 Task: Provide feedback on the pricing accuracy displayed on Google Flights.
Action: Mouse scrolled (619, 423) with delta (0, 0)
Screenshot: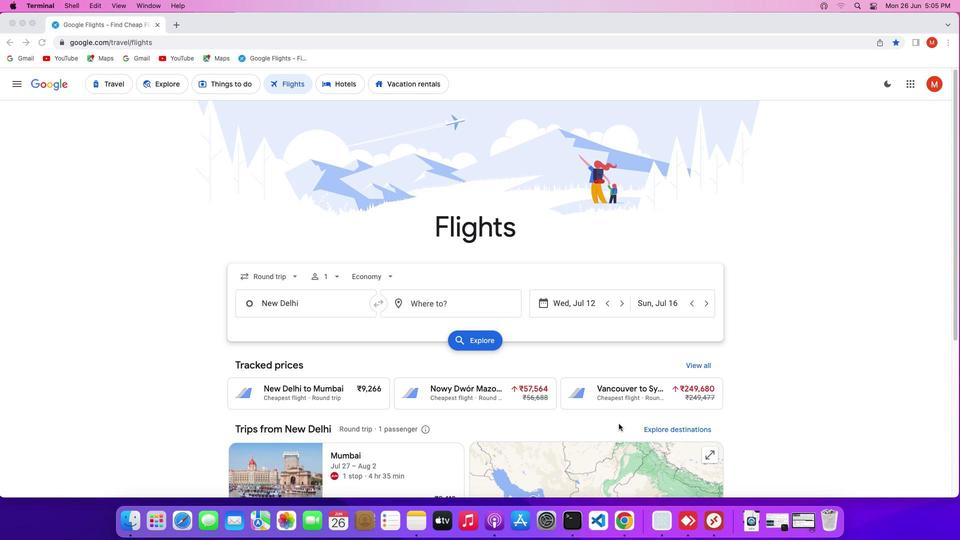 
Action: Mouse scrolled (619, 423) with delta (0, 0)
Screenshot: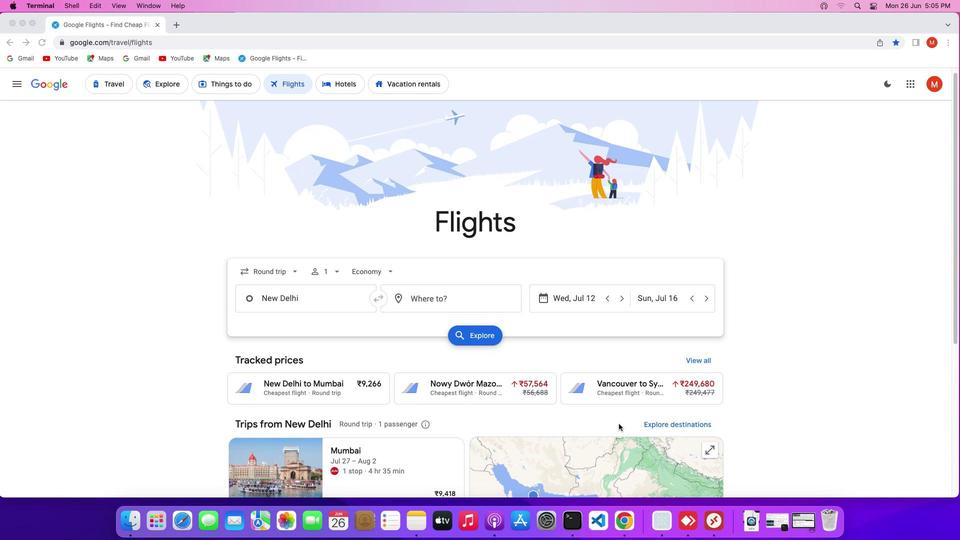 
Action: Mouse scrolled (619, 423) with delta (0, -1)
Screenshot: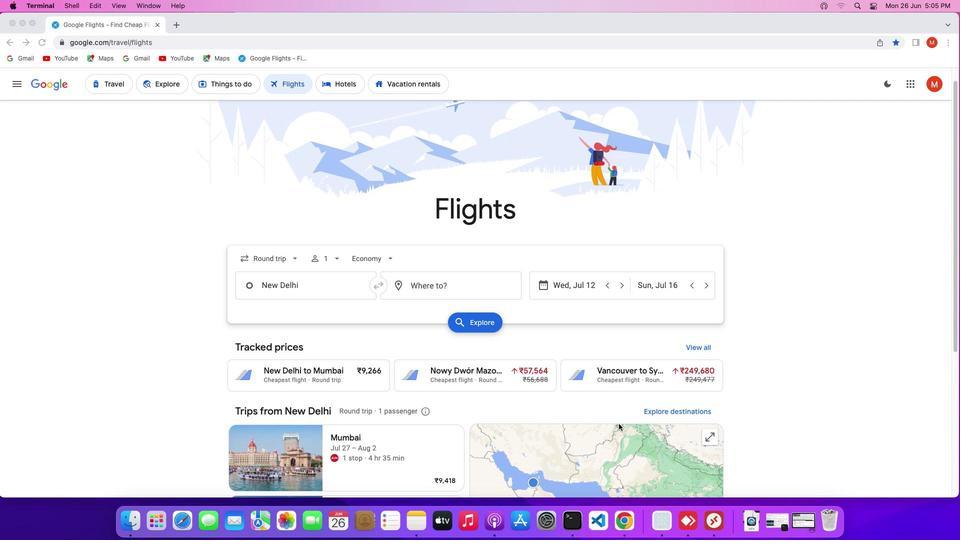 
Action: Mouse scrolled (619, 423) with delta (0, -1)
Screenshot: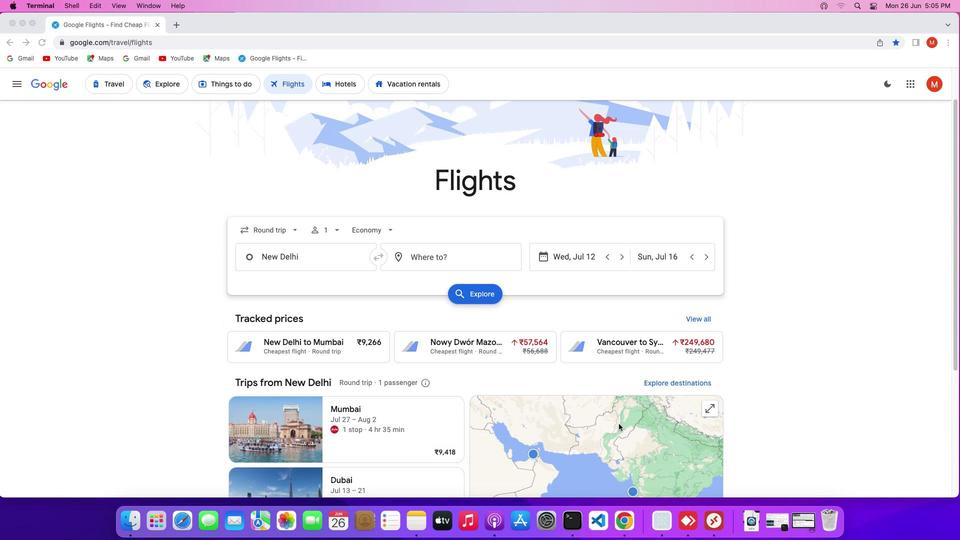 
Action: Mouse scrolled (619, 423) with delta (0, -1)
Screenshot: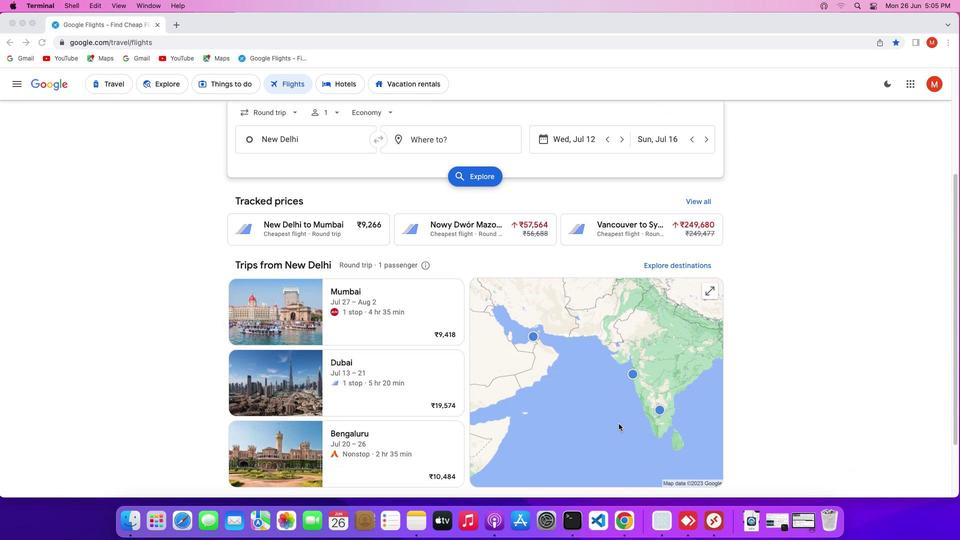 
Action: Mouse scrolled (619, 423) with delta (0, 0)
Screenshot: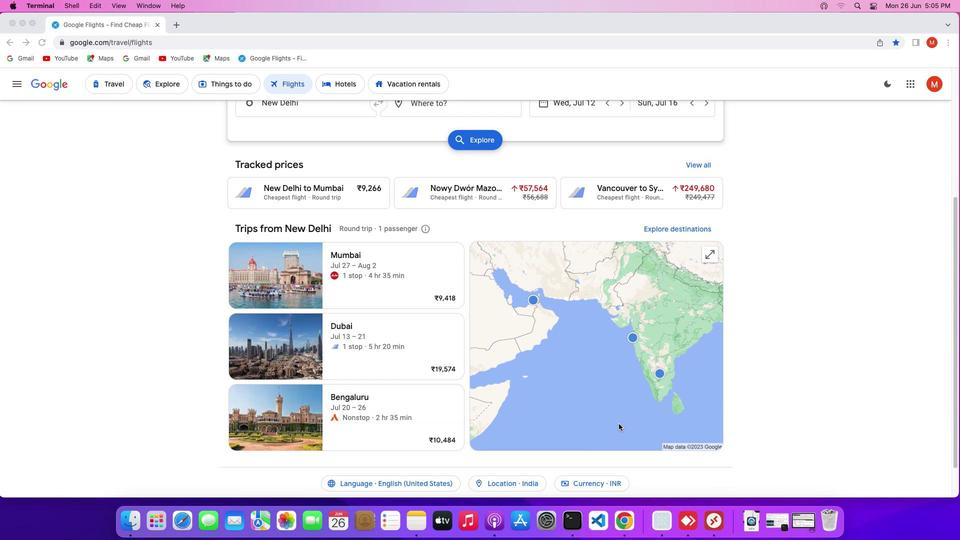 
Action: Mouse scrolled (619, 423) with delta (0, 0)
Screenshot: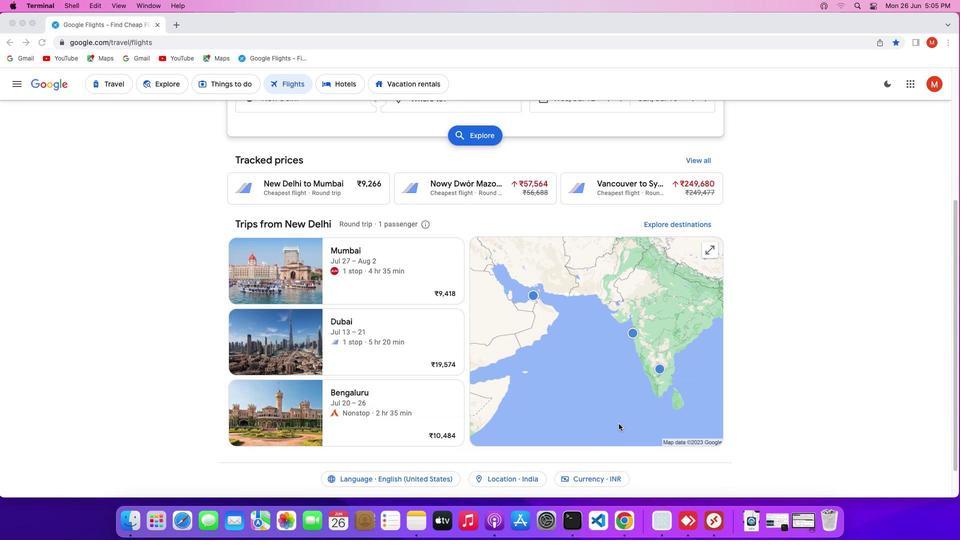 
Action: Mouse scrolled (619, 423) with delta (0, -1)
Screenshot: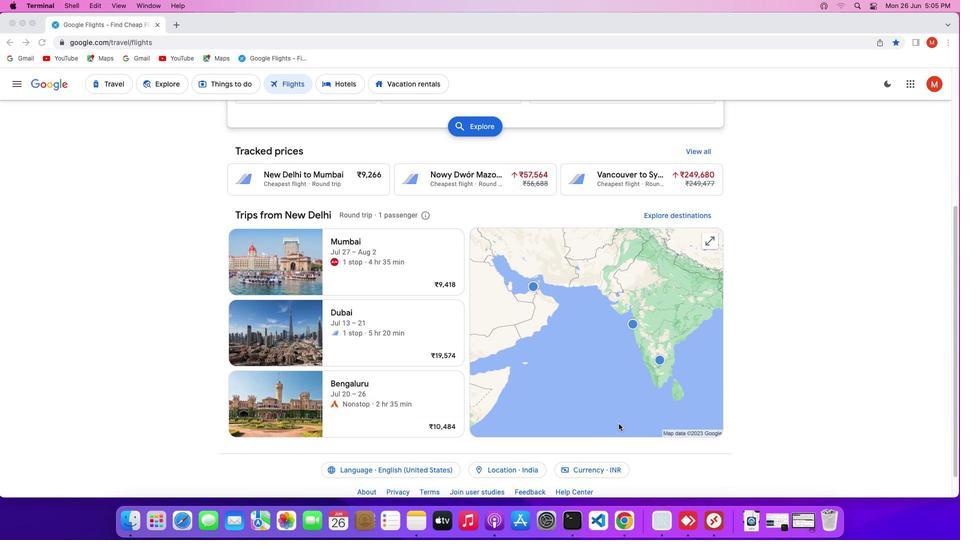 
Action: Mouse scrolled (619, 423) with delta (0, -1)
Screenshot: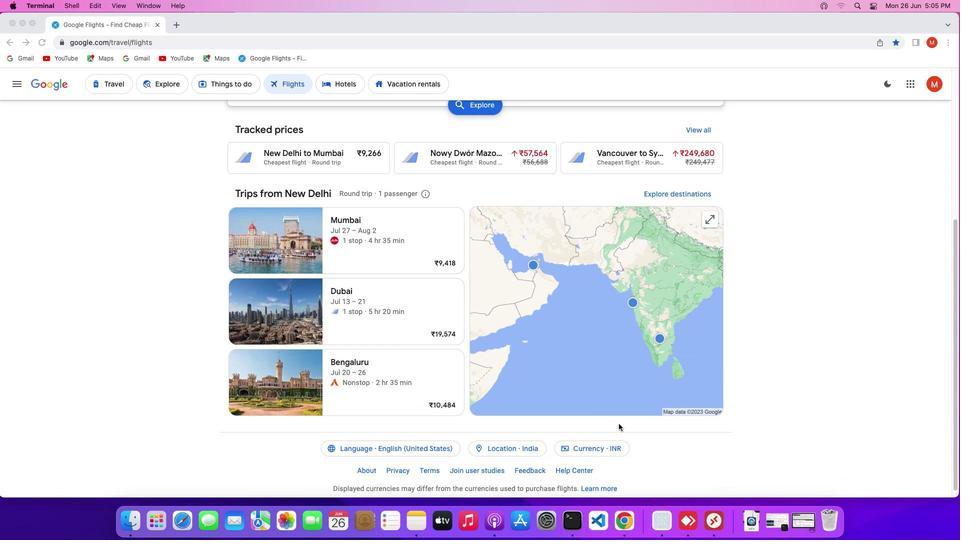 
Action: Mouse moved to (528, 462)
Screenshot: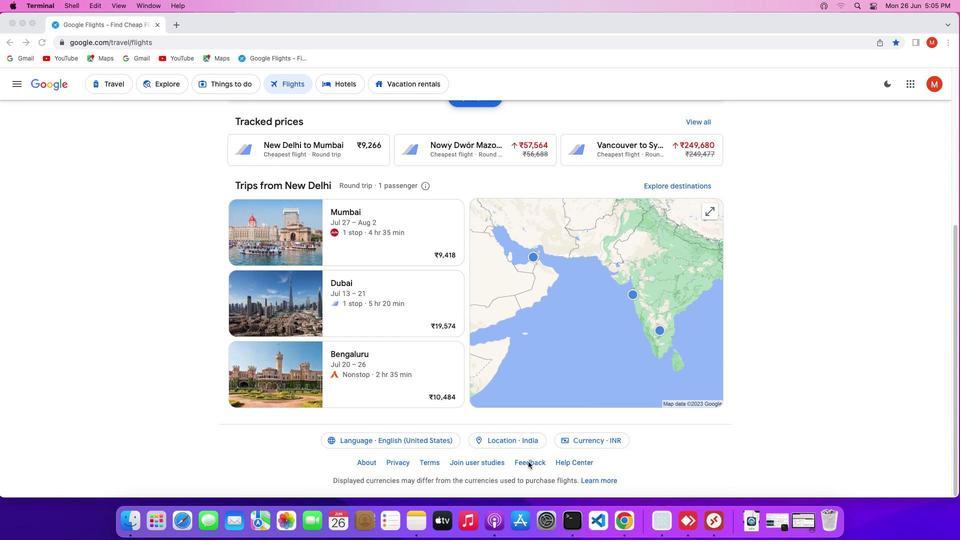 
Action: Mouse pressed left at (528, 462)
Screenshot: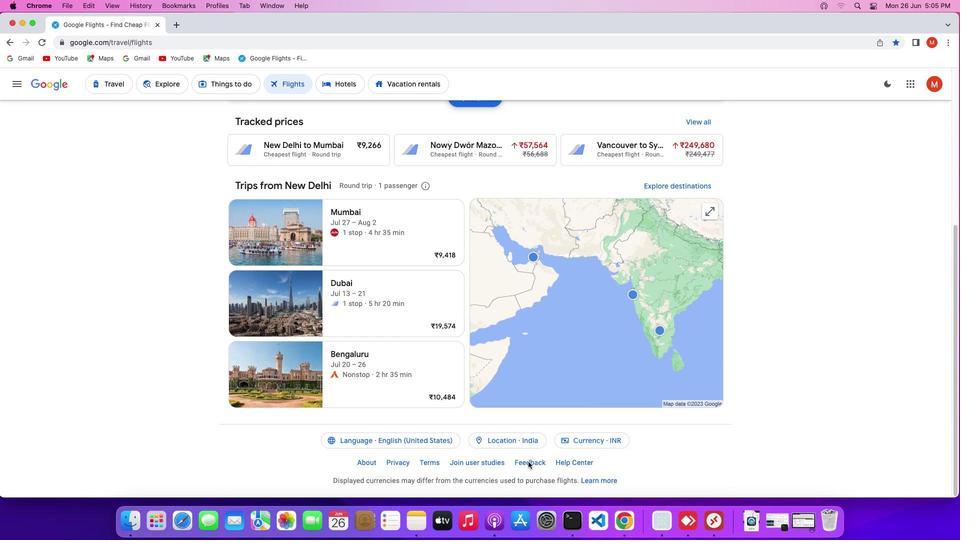 
Action: Mouse pressed left at (528, 462)
Screenshot: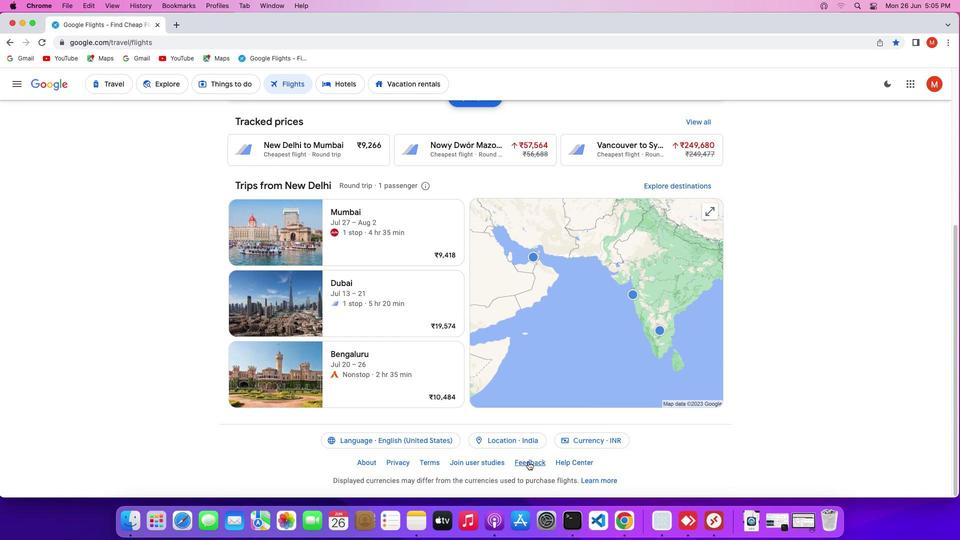
Action: Mouse moved to (802, 147)
Screenshot: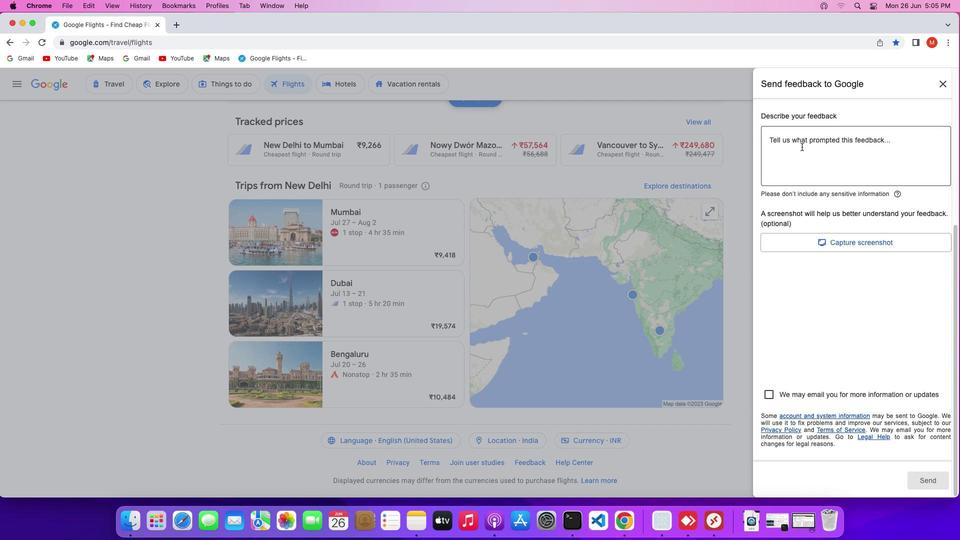 
Action: Mouse pressed left at (802, 147)
Screenshot: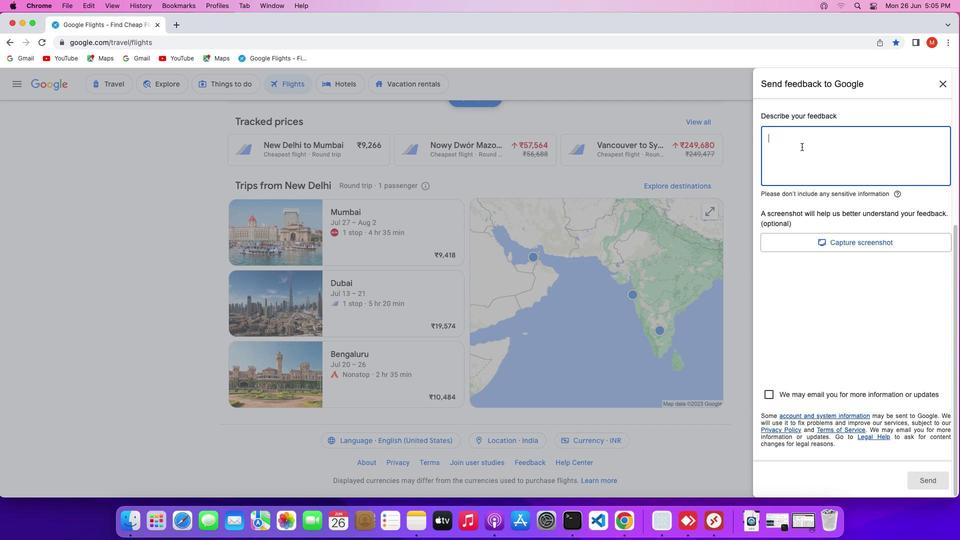 
Action: Key pressed Key.shift'T''h''e'Key.space'p''r''i''c''i''n''g'Key.space'd''i''s''p''l''a''y''e''d'Key.space'o''n'Key.spaceKey.shift'G''o''o''g''l''e'Key.spaceKey.shift'f''l''i''g''h''t''s'Key.space'i''s'Key.space's''o''m''e''t''i''m''e''s'Key.spaceKey.shift'I''n''a''c''c''u''r''a''t''e'
Screenshot: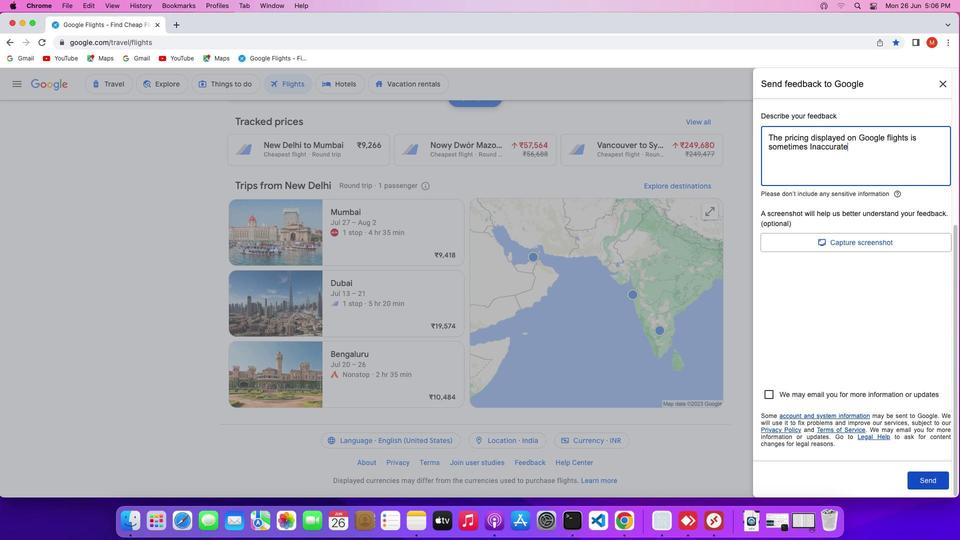 
Action: Mouse moved to (826, 289)
Screenshot: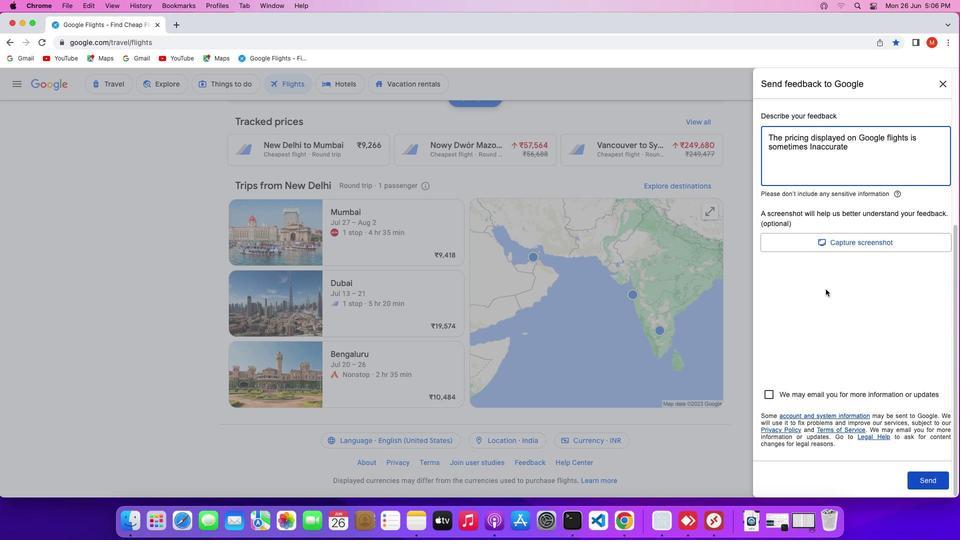 
Action: Mouse scrolled (826, 289) with delta (0, 0)
Screenshot: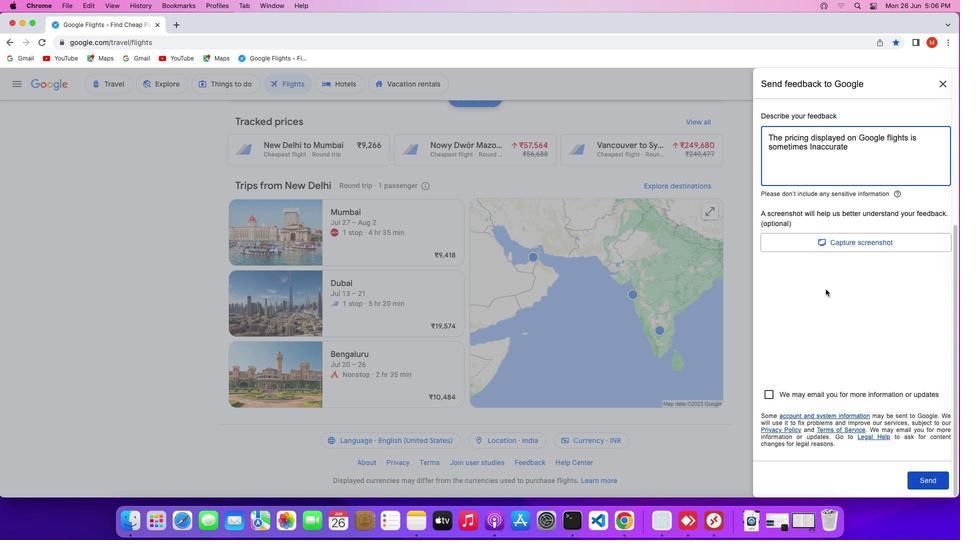 
Action: Mouse scrolled (826, 289) with delta (0, 0)
Screenshot: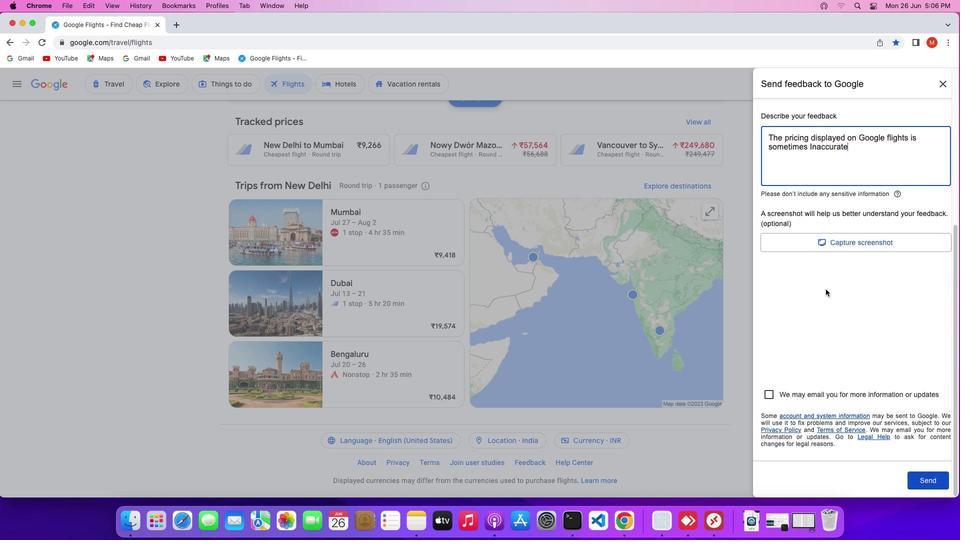 
Action: Mouse scrolled (826, 289) with delta (0, 0)
Screenshot: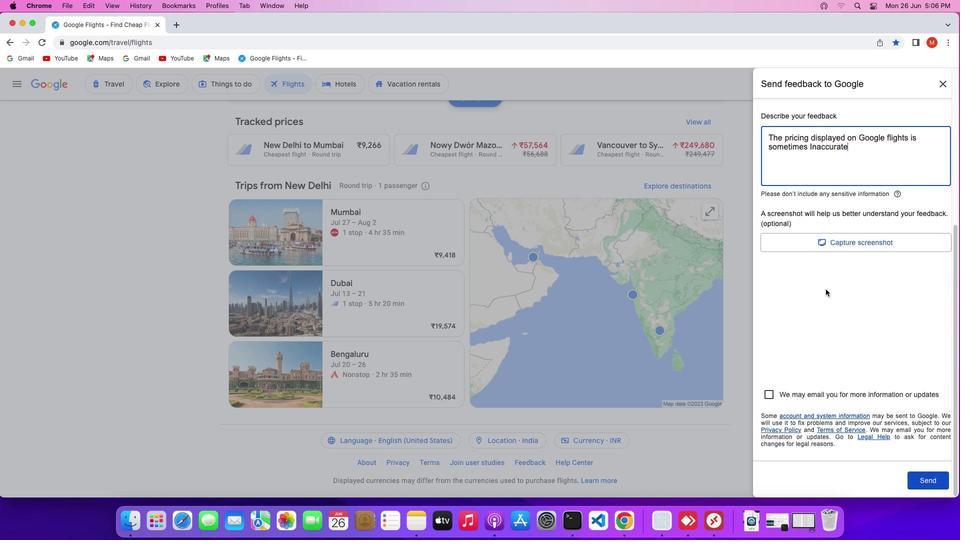 
Action: Mouse moved to (769, 392)
Screenshot: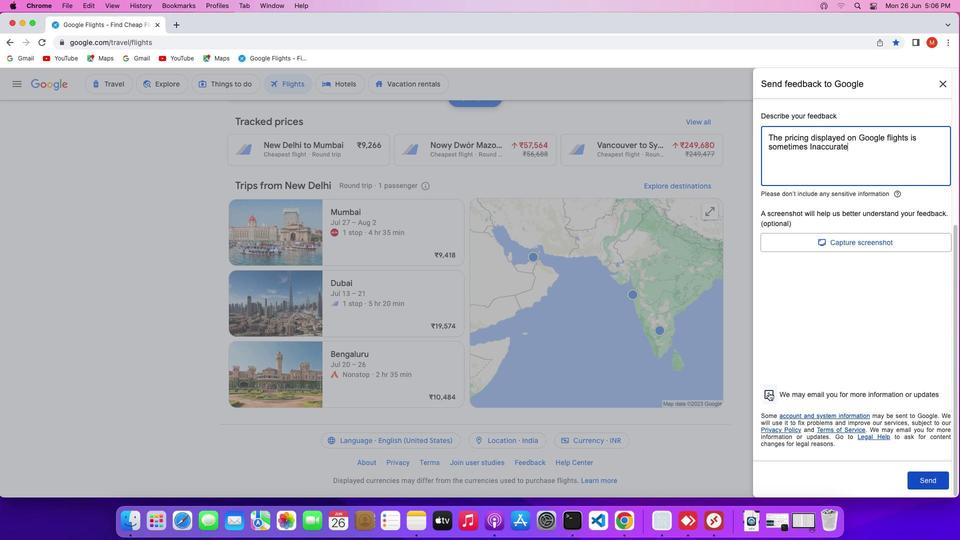 
Action: Mouse pressed left at (769, 392)
Screenshot: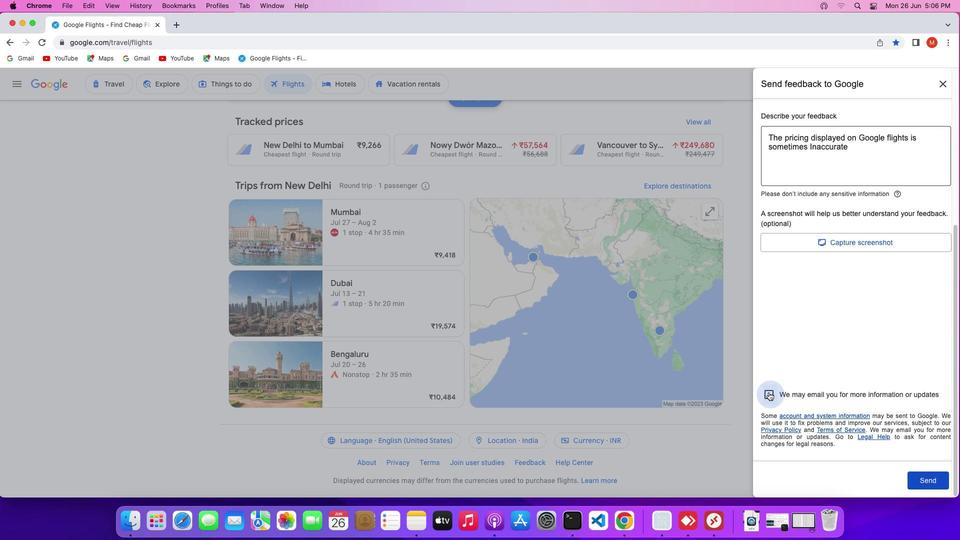 
Action: Mouse moved to (925, 482)
Screenshot: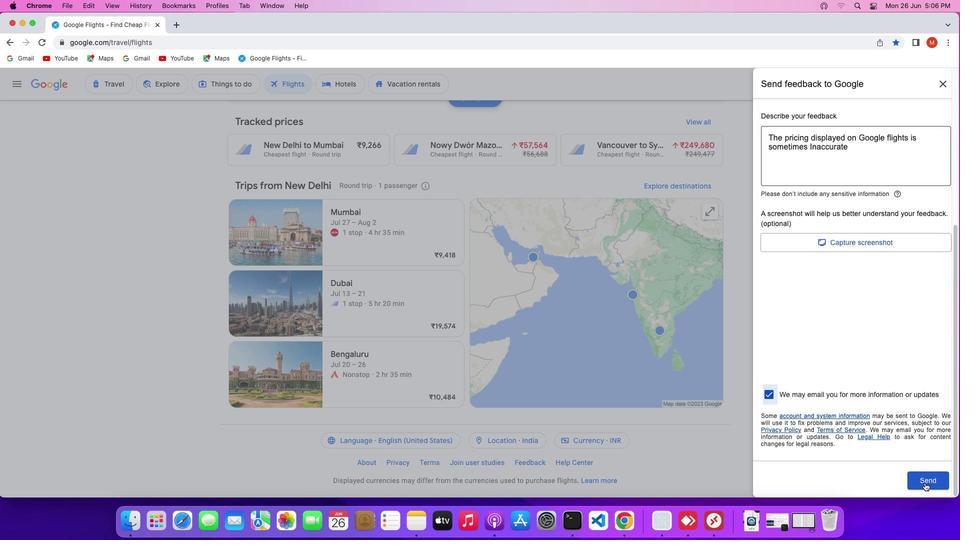 
Action: Mouse pressed left at (925, 482)
Screenshot: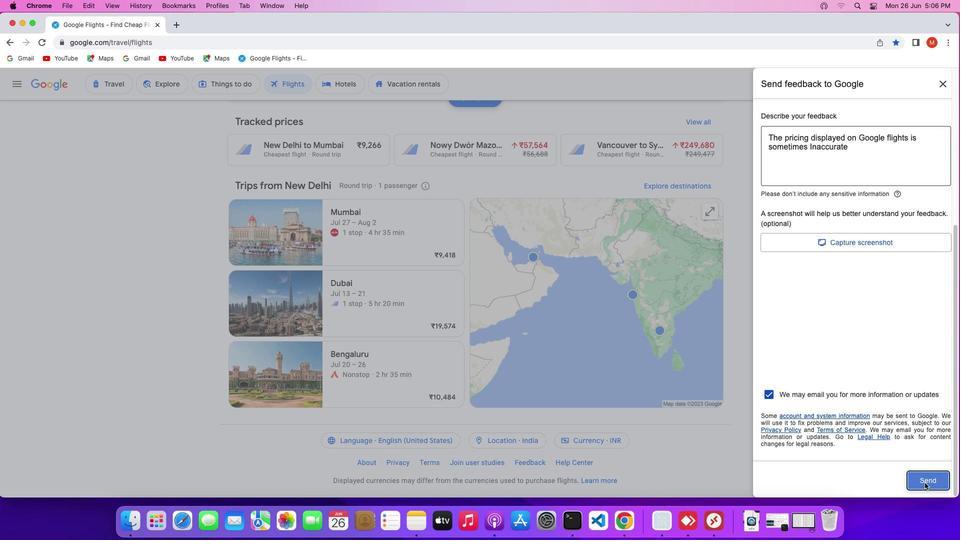 
Action: Mouse moved to (925, 482)
Screenshot: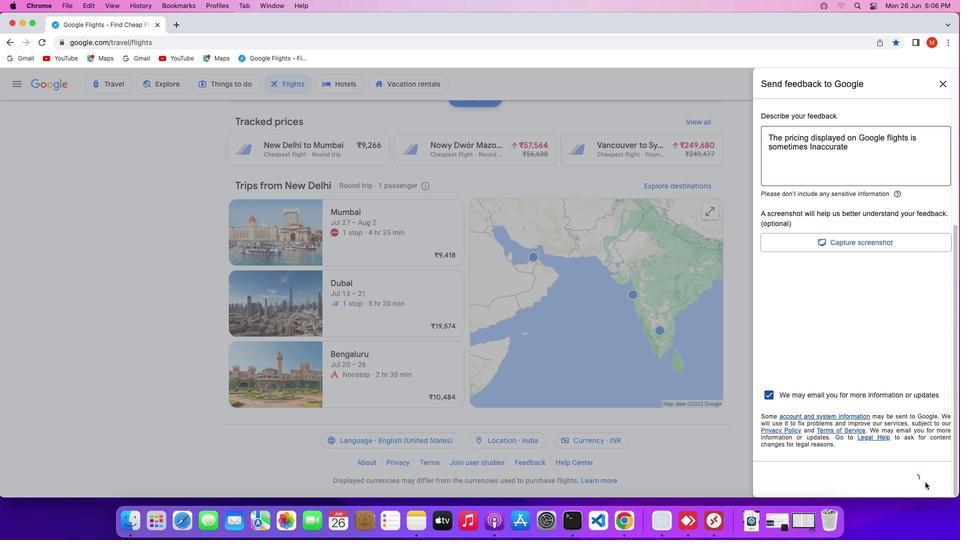 
